 Task: Check for  the employees who works at Meta
Action: Mouse moved to (549, 44)
Screenshot: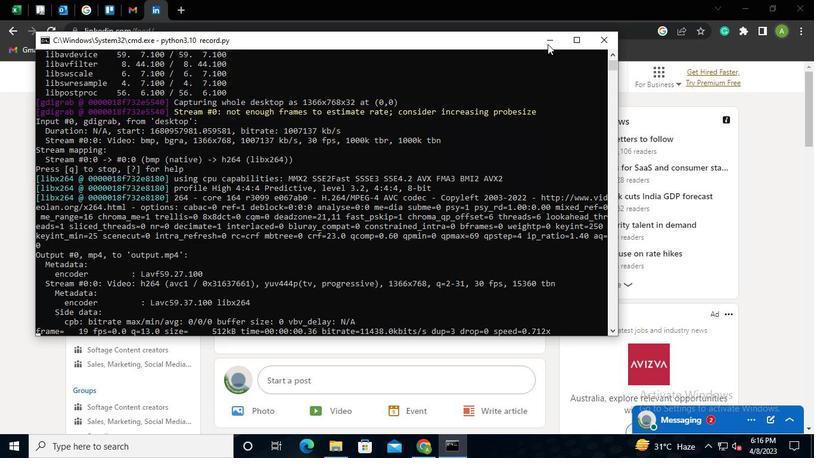 
Action: Mouse pressed left at (549, 44)
Screenshot: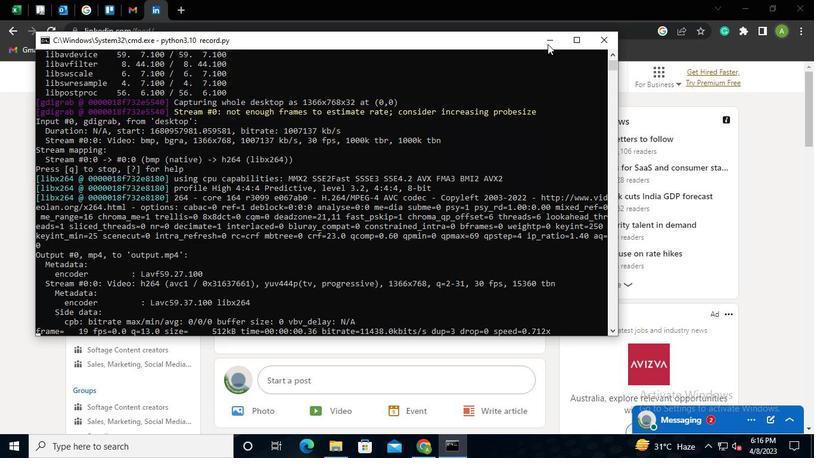 
Action: Mouse moved to (124, 74)
Screenshot: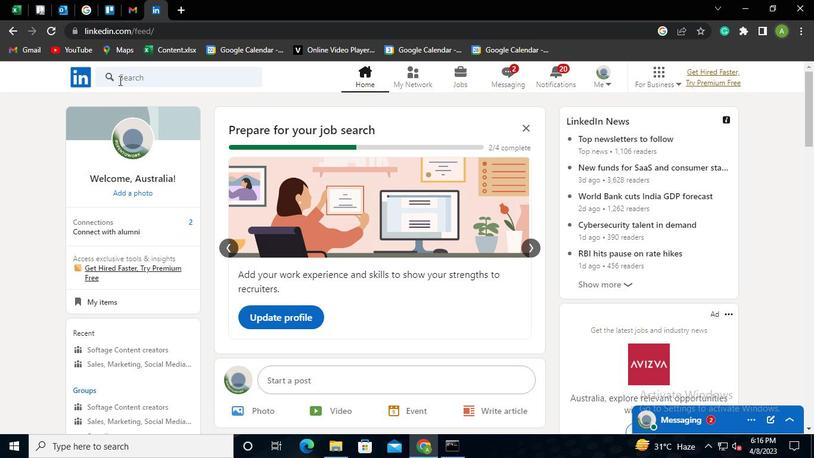 
Action: Mouse pressed left at (124, 74)
Screenshot: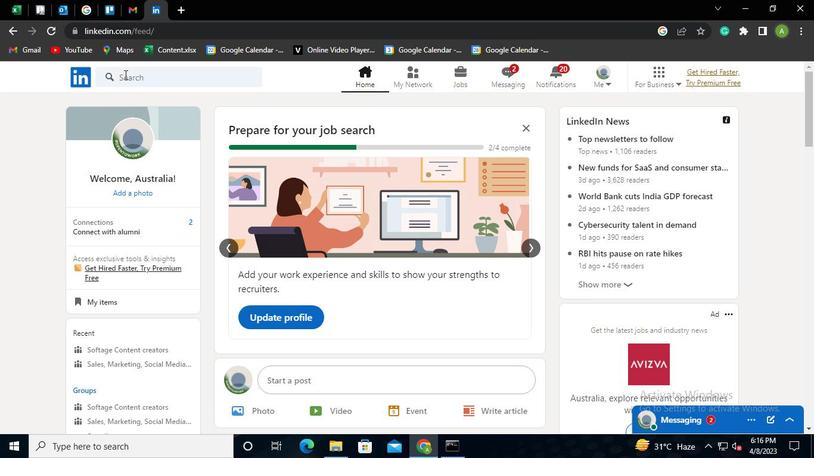 
Action: Mouse moved to (121, 124)
Screenshot: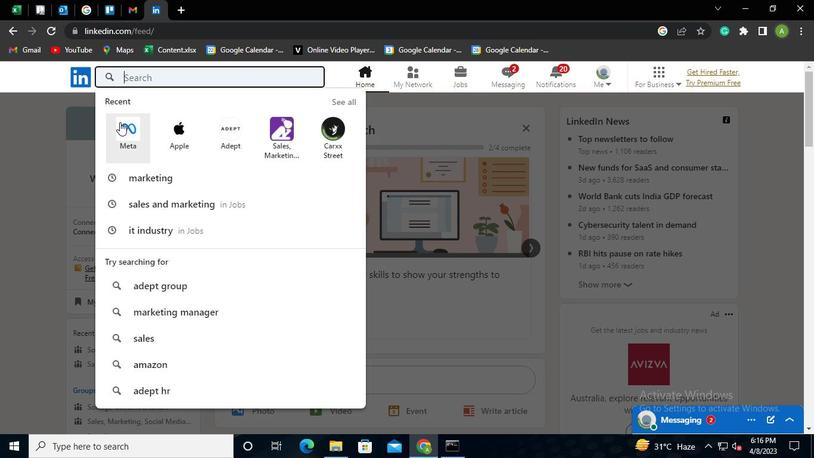 
Action: Mouse pressed left at (121, 124)
Screenshot: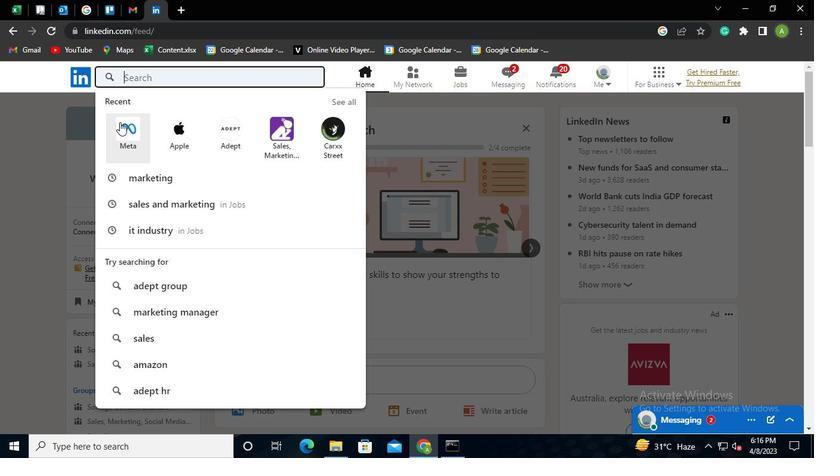 
Action: Mouse moved to (413, 138)
Screenshot: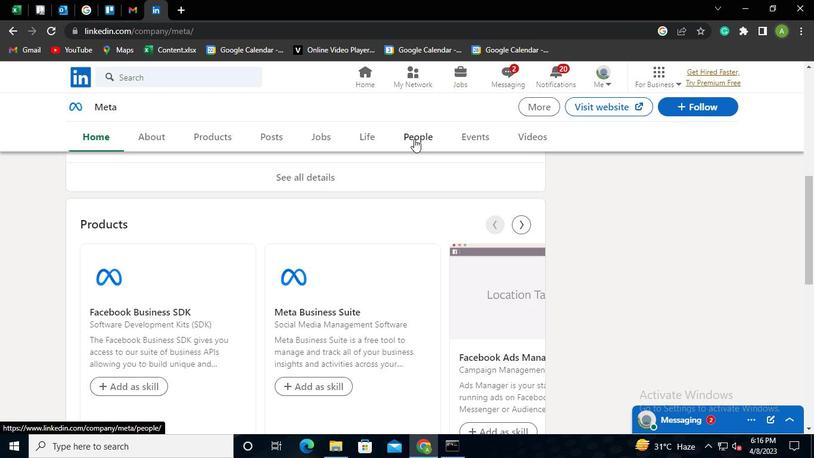 
Action: Mouse pressed left at (413, 138)
Screenshot: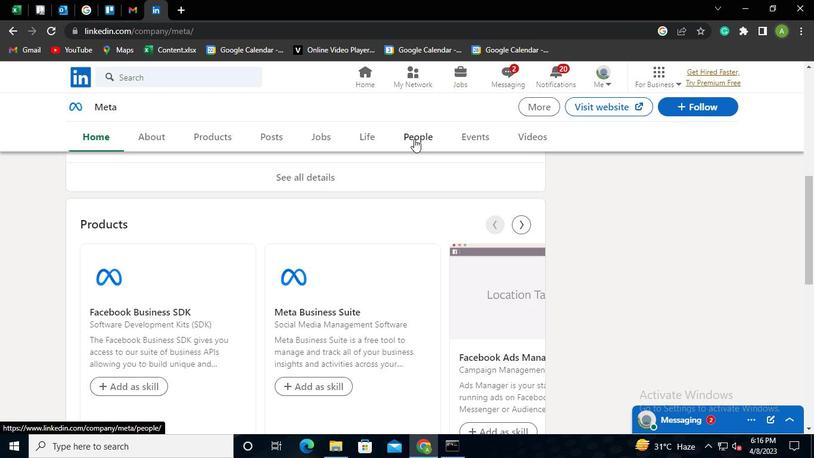 
Action: Mouse moved to (332, 380)
Screenshot: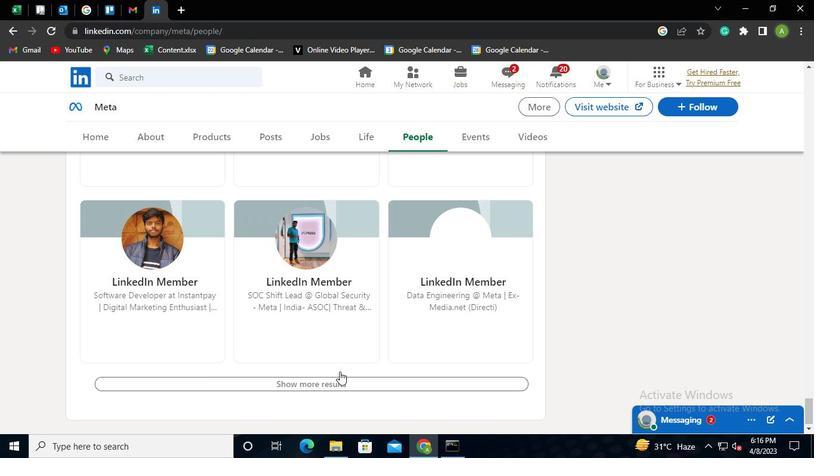 
Action: Mouse pressed left at (332, 380)
Screenshot: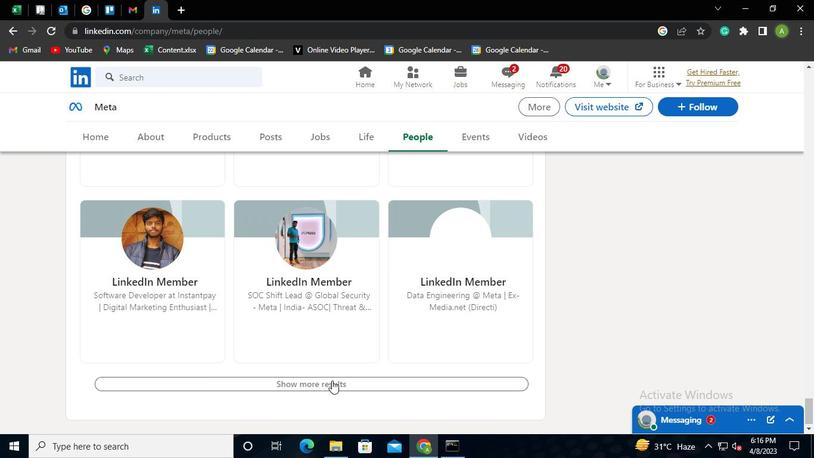 
Action: Mouse moved to (316, 380)
Screenshot: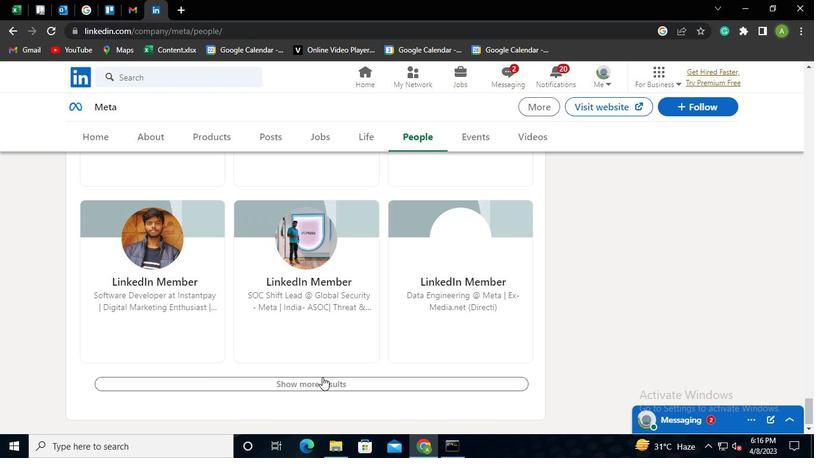 
Action: Mouse pressed left at (316, 380)
Screenshot: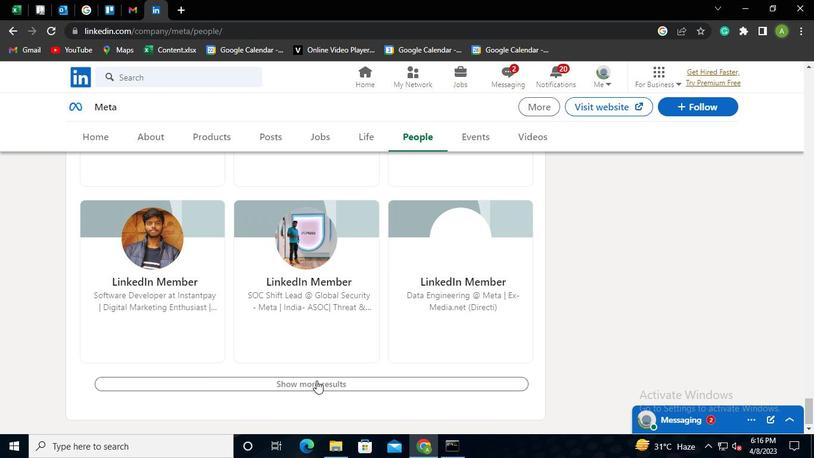 
Action: Mouse moved to (453, 444)
Screenshot: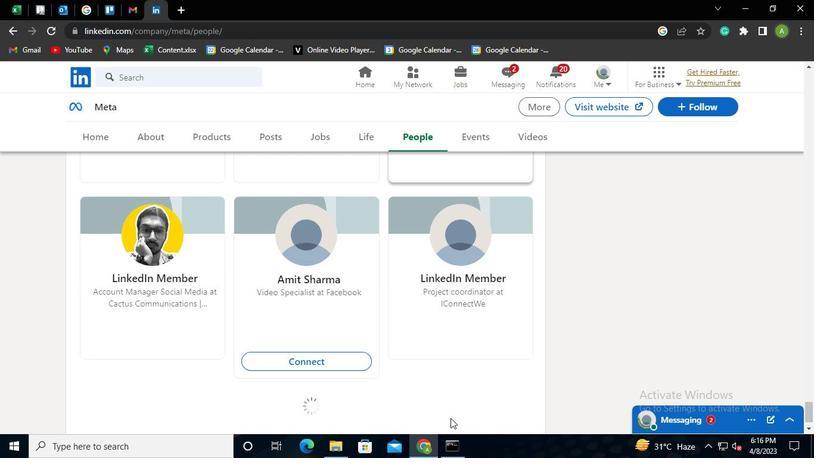 
Action: Mouse pressed left at (453, 444)
Screenshot: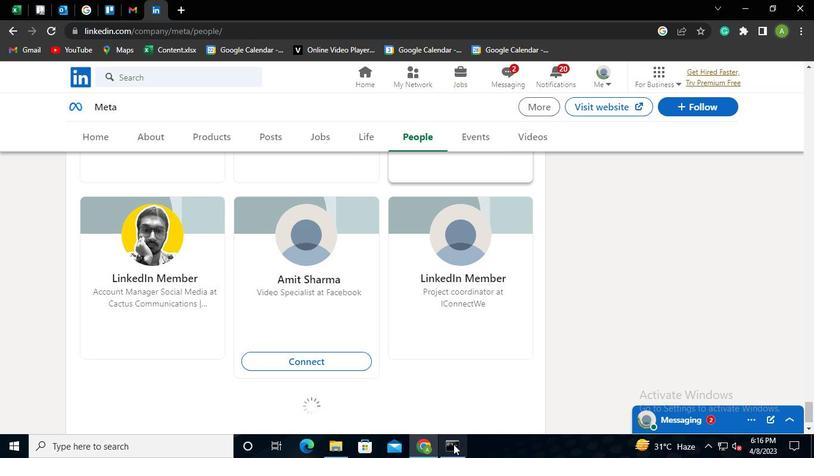 
Action: Mouse moved to (604, 37)
Screenshot: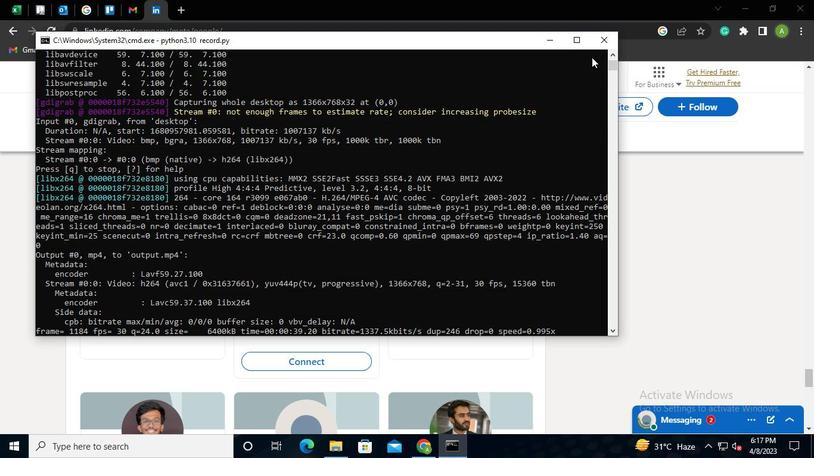 
Action: Mouse pressed left at (604, 37)
Screenshot: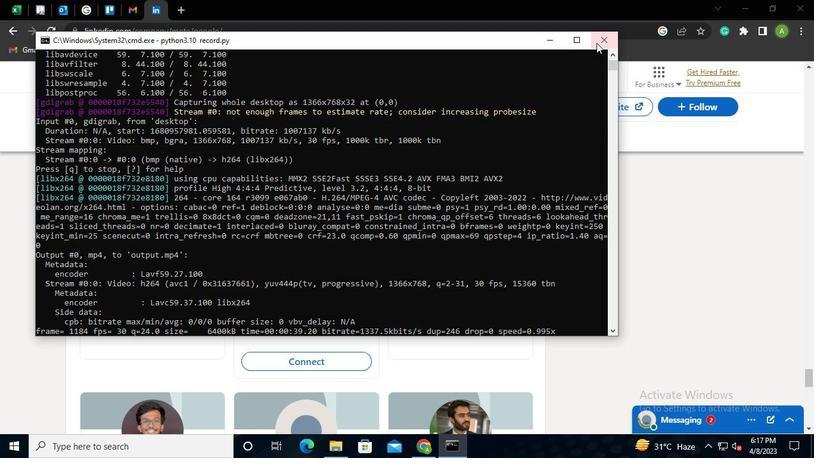 
Action: Mouse moved to (605, 37)
Screenshot: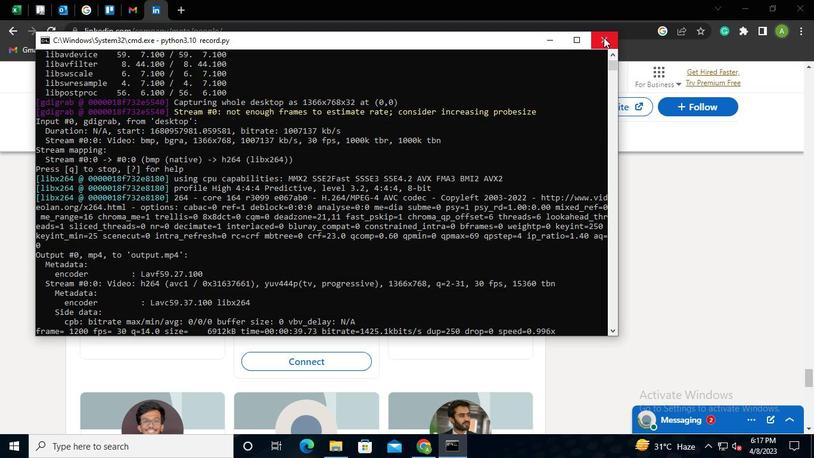 
